 Task: Invite Team Member Softage.1@softage.net to Workspace Financial Management. Invite Team Member Softage.2@softage.net to Workspace Financial Management. Invite Team Member Softage.3@softage.net to Workspace Financial Management. Invite Team Member Softage.4@softage.net to Workspace Financial Management
Action: Mouse moved to (401, 217)
Screenshot: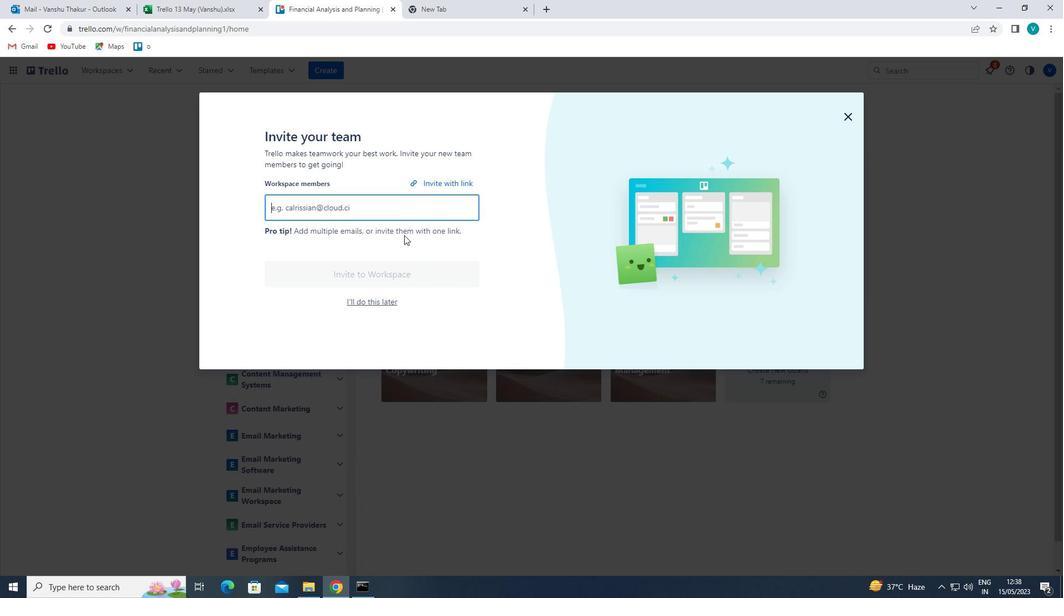 
Action: Mouse pressed left at (401, 217)
Screenshot: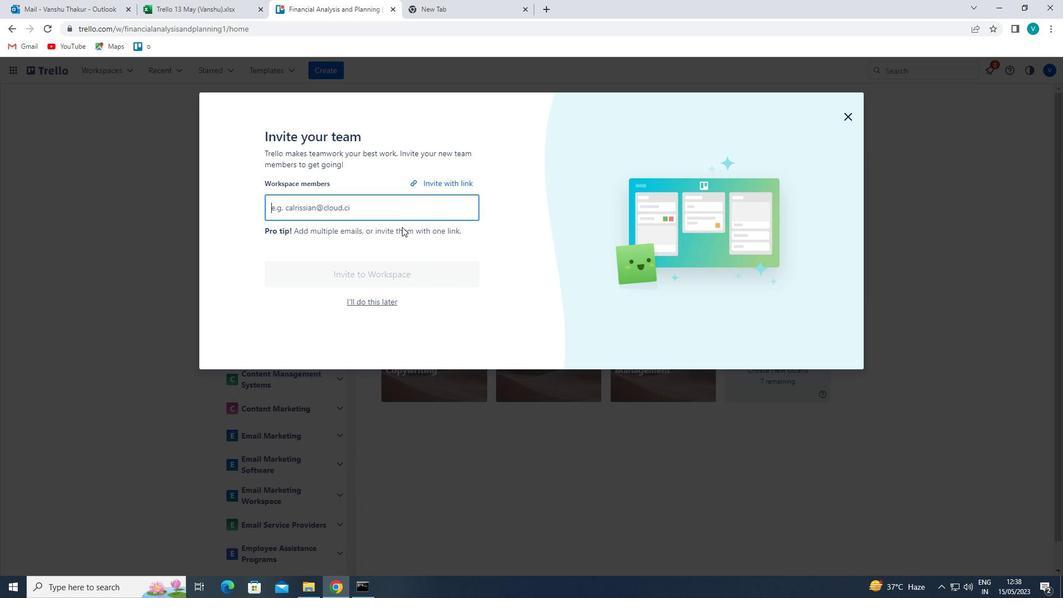 
Action: Key pressed <Key.shift>SOFTAGE.1<Key.shift><Key.shift><Key.shift><Key.shift>@SOFTAGE.NET<Key.enter><Key.shift>SOFTAGE.2<Key.shift>@SOFTAGE.NET<Key.enter><Key.shift>SOFTAGE.3<Key.shift><Key.shift><Key.shift>@SOFTAGE.NET<Key.enter><Key.shift>SOFTAGE.4<Key.shift><Key.shift><Key.shift>@SOFTAGE,<Key.backspace>.NET<Key.enter>
Screenshot: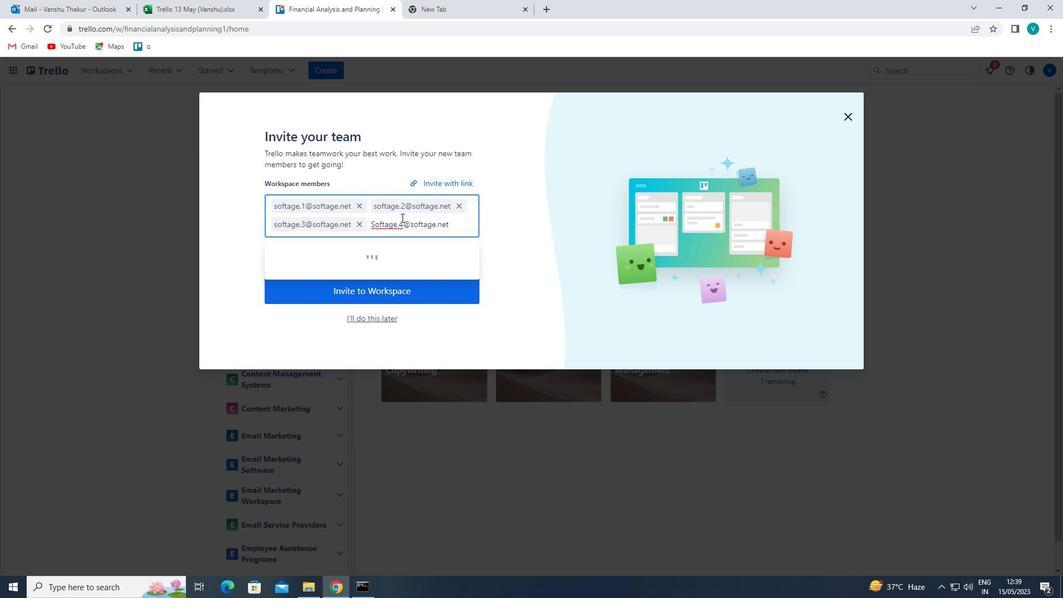 
Action: Mouse moved to (393, 300)
Screenshot: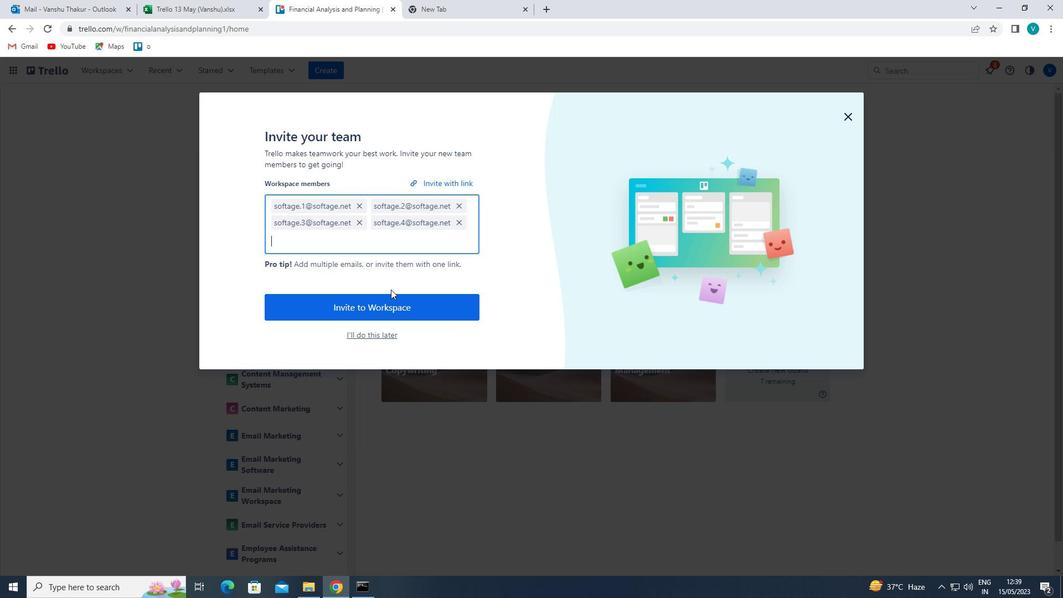 
Action: Mouse pressed left at (393, 300)
Screenshot: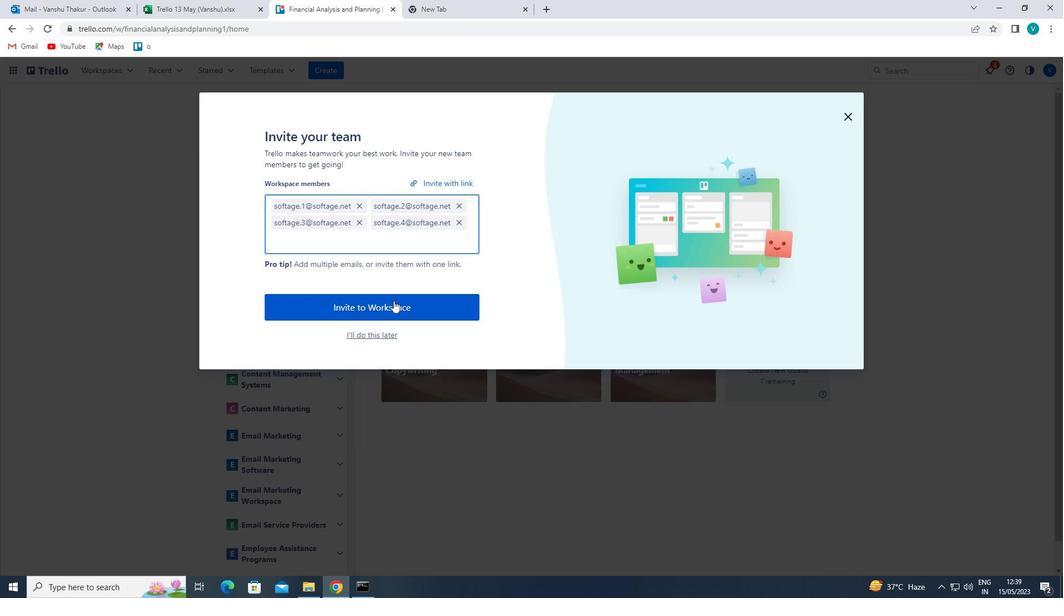 
Action: Mouse moved to (525, 230)
Screenshot: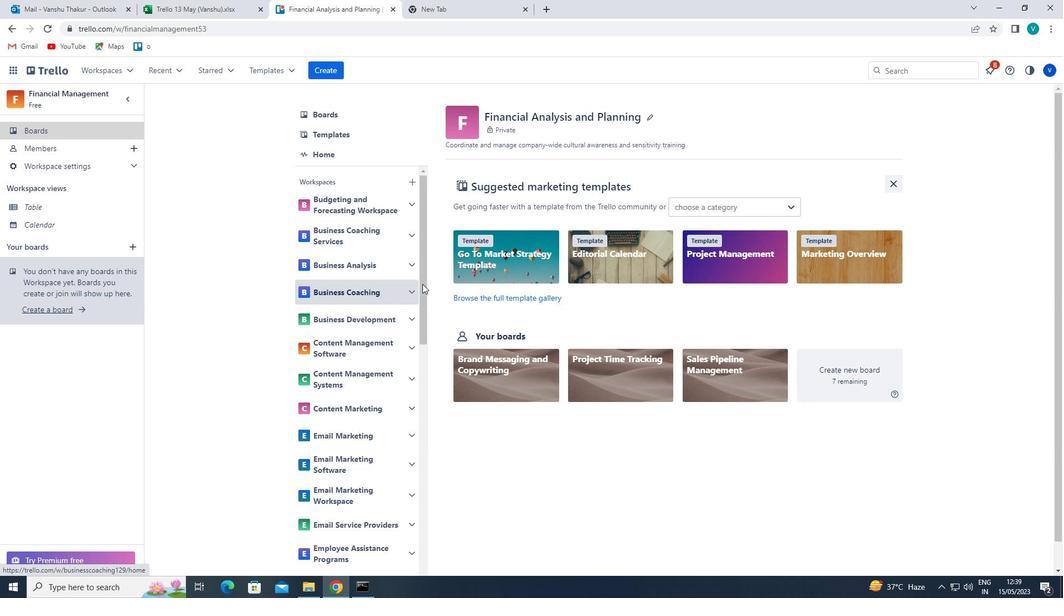 
